 Task: Use the formula "ARRAYFORMULA" in spreadsheet "Project portfolio".
Action: Mouse moved to (245, 310)
Screenshot: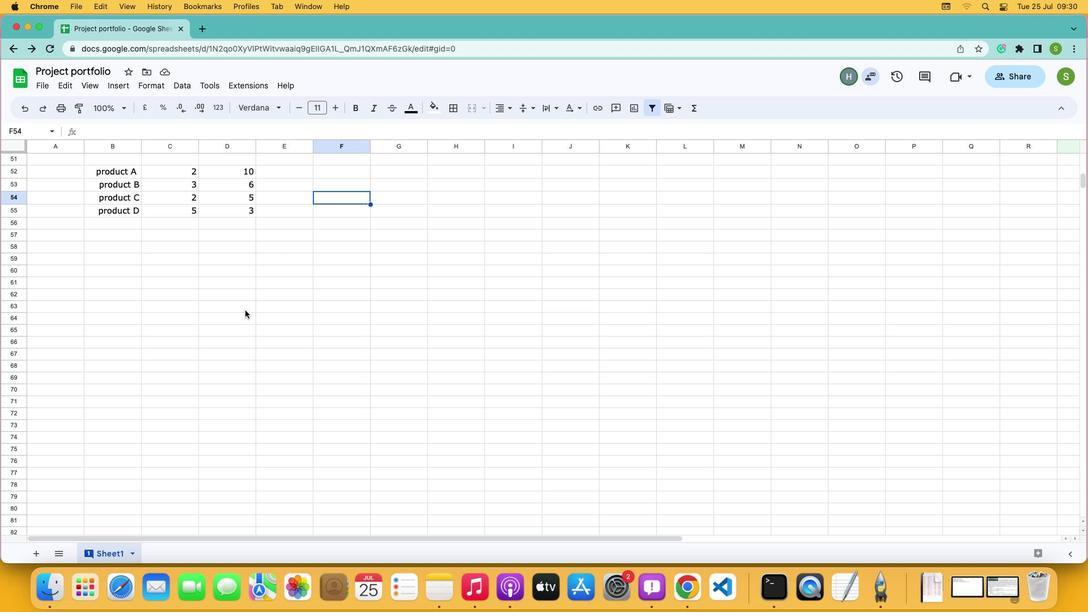 
Action: Mouse pressed left at (245, 310)
Screenshot: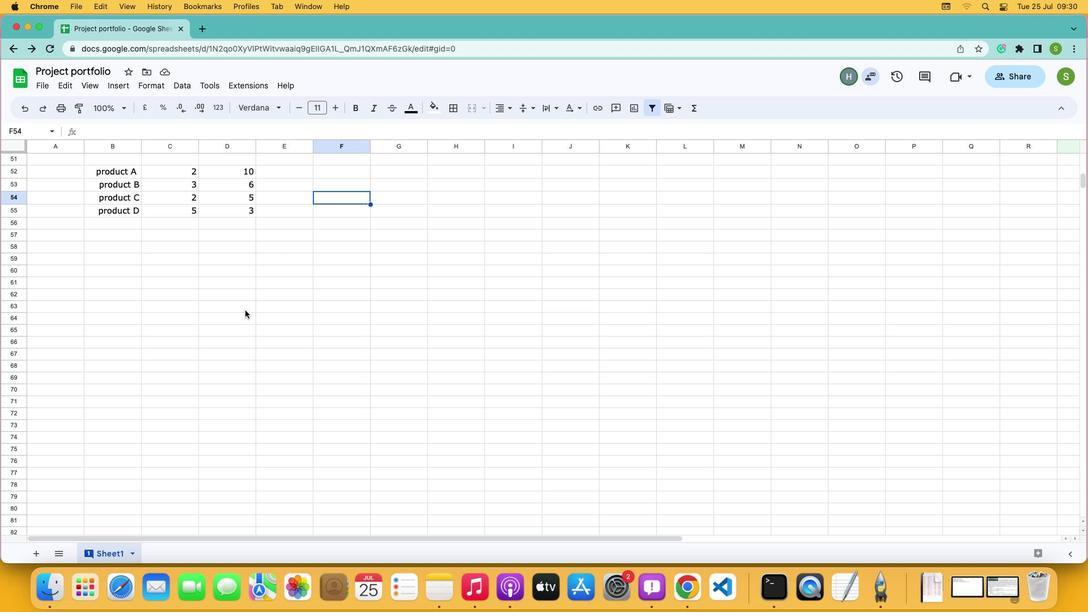 
Action: Mouse moved to (283, 167)
Screenshot: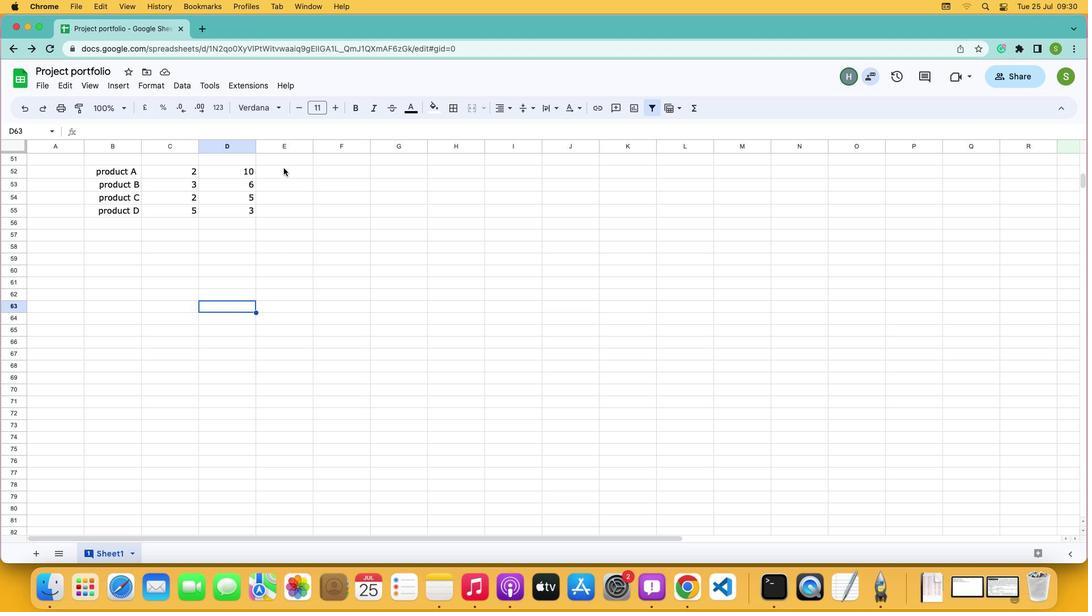 
Action: Mouse pressed left at (283, 167)
Screenshot: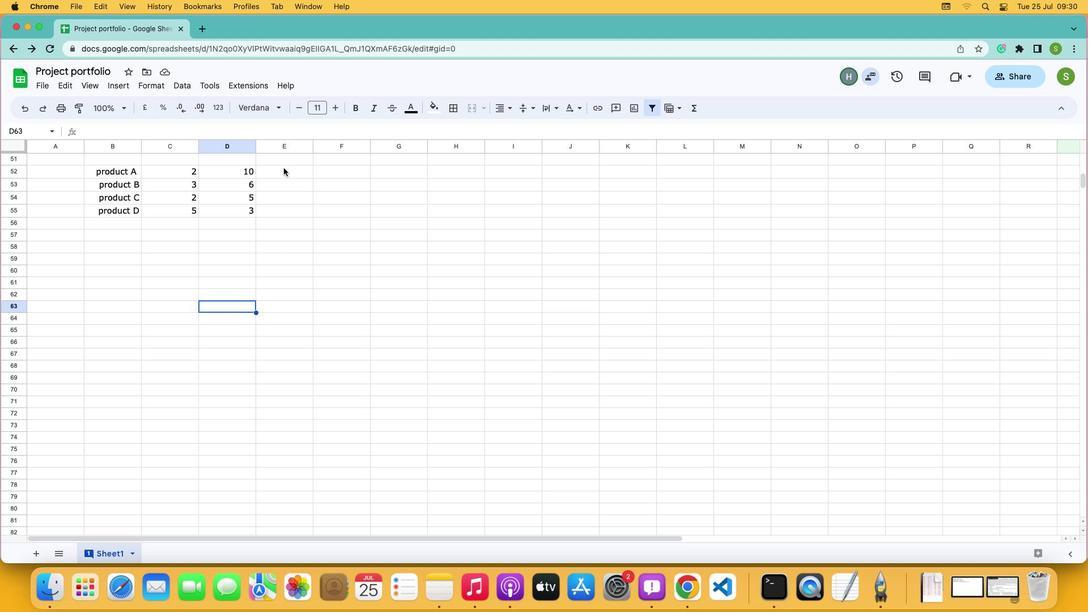 
Action: Mouse moved to (697, 105)
Screenshot: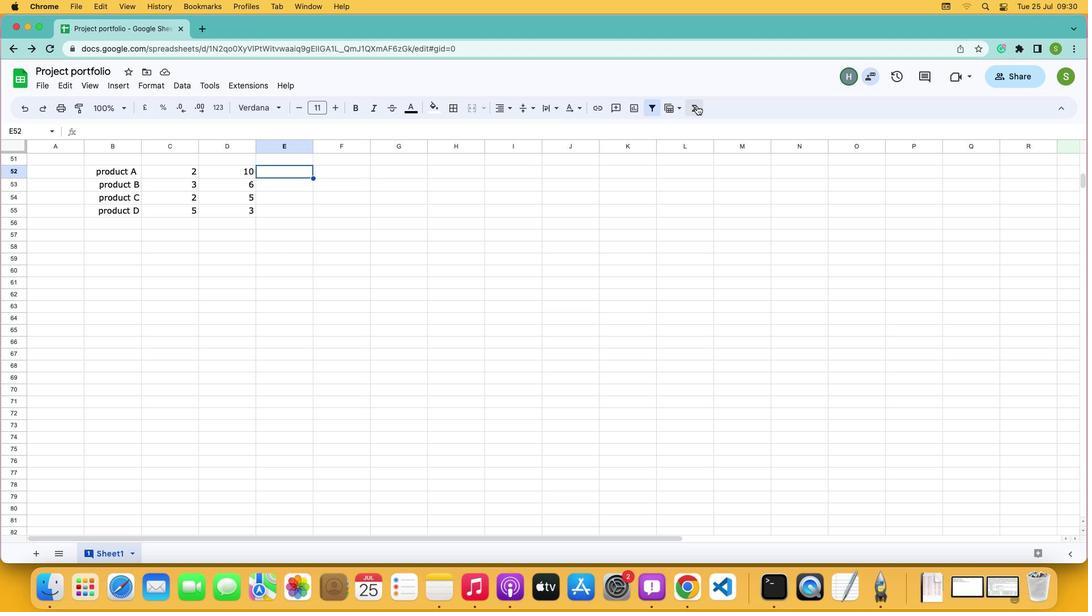 
Action: Mouse pressed left at (697, 105)
Screenshot: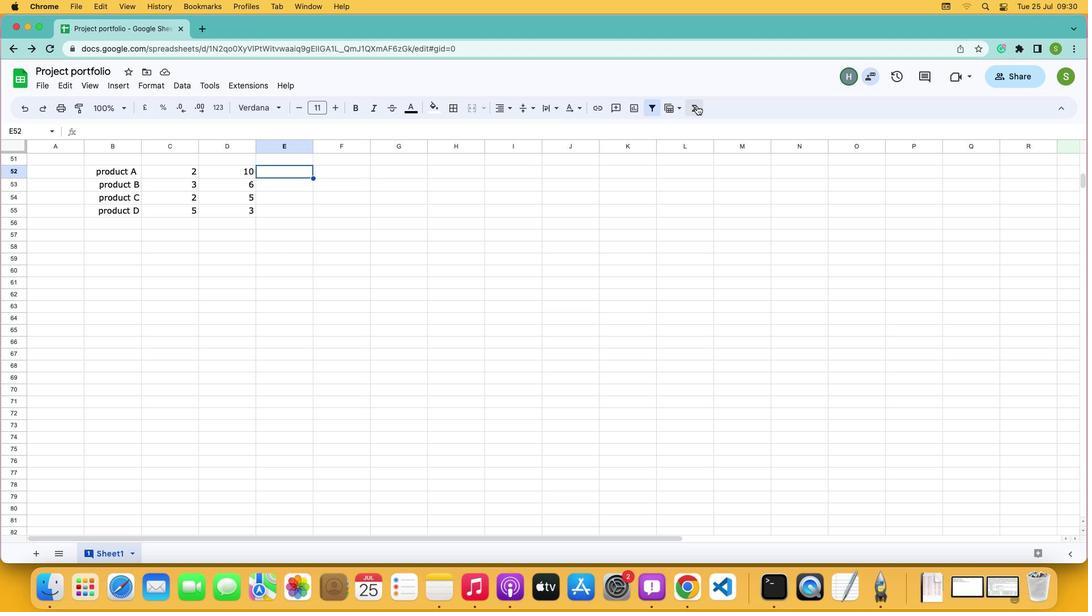 
Action: Mouse moved to (713, 228)
Screenshot: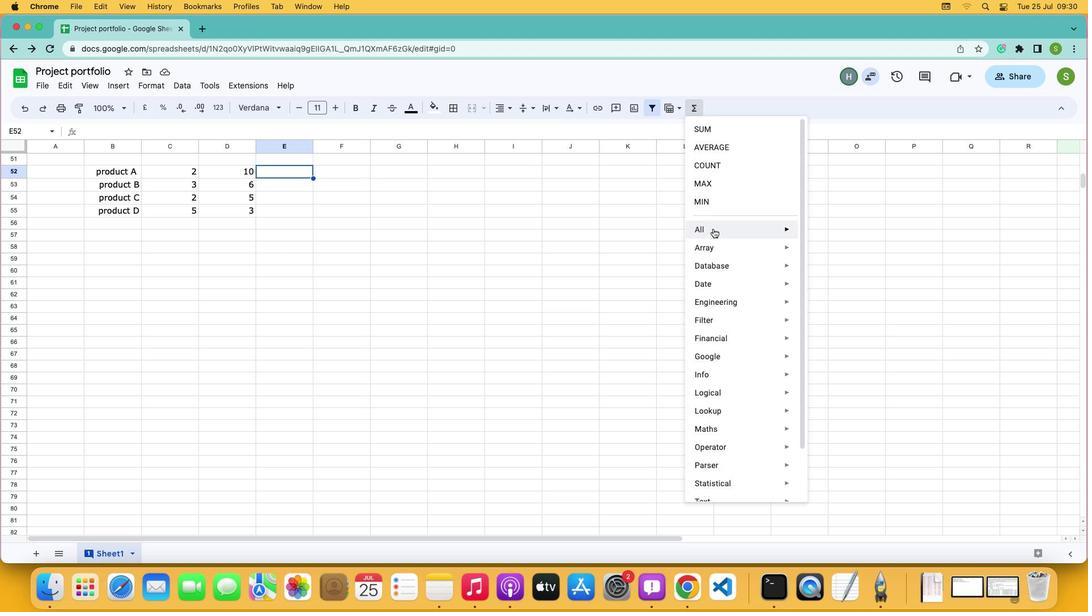 
Action: Mouse pressed left at (713, 228)
Screenshot: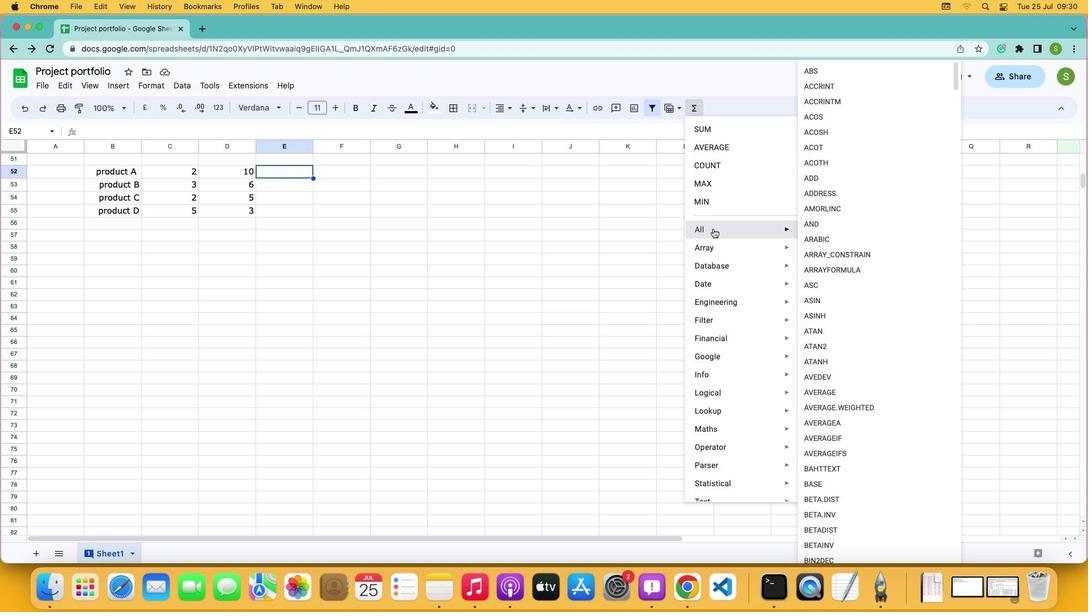 
Action: Mouse moved to (830, 273)
Screenshot: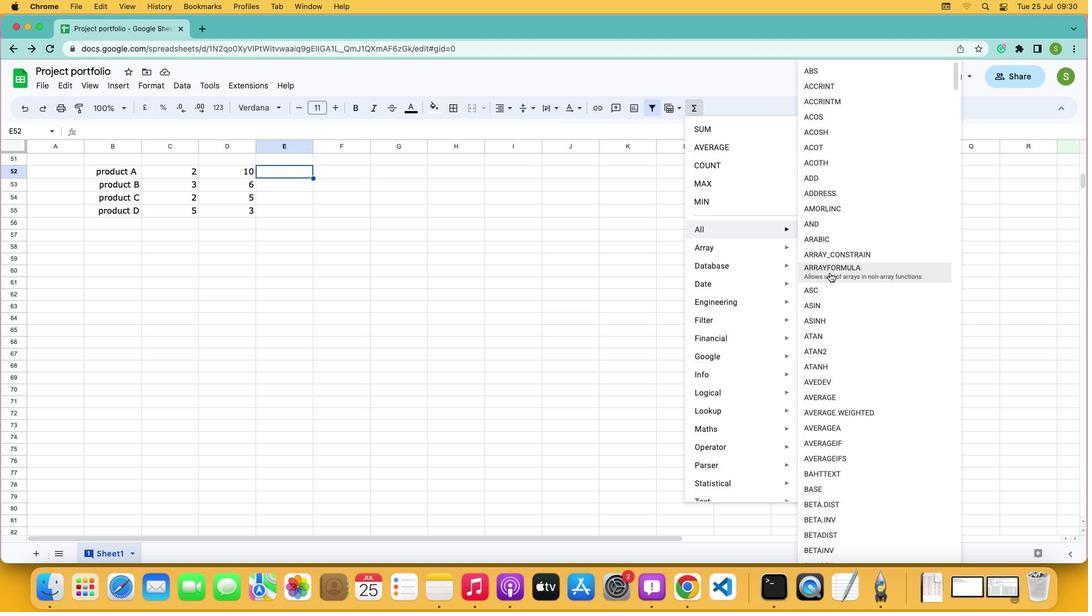 
Action: Mouse pressed left at (830, 273)
Screenshot: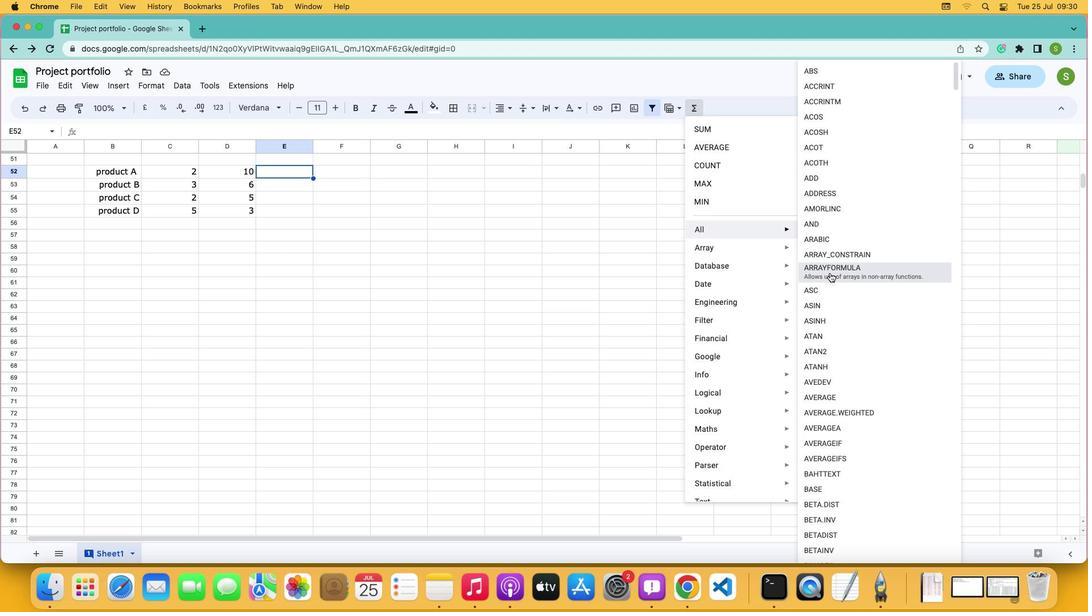 
Action: Mouse moved to (183, 174)
Screenshot: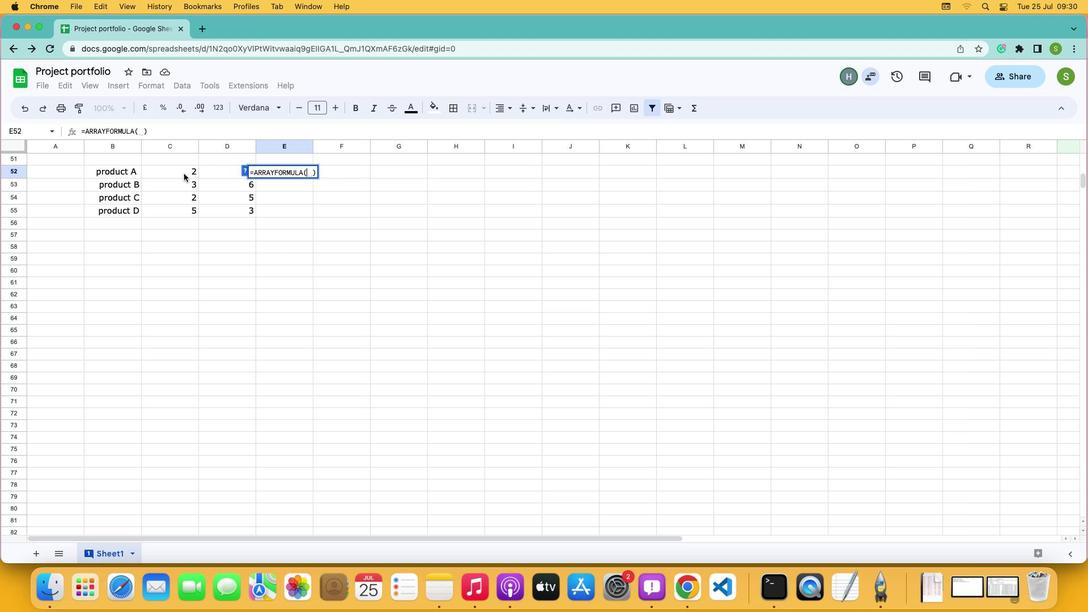 
Action: Mouse pressed left at (183, 174)
Screenshot: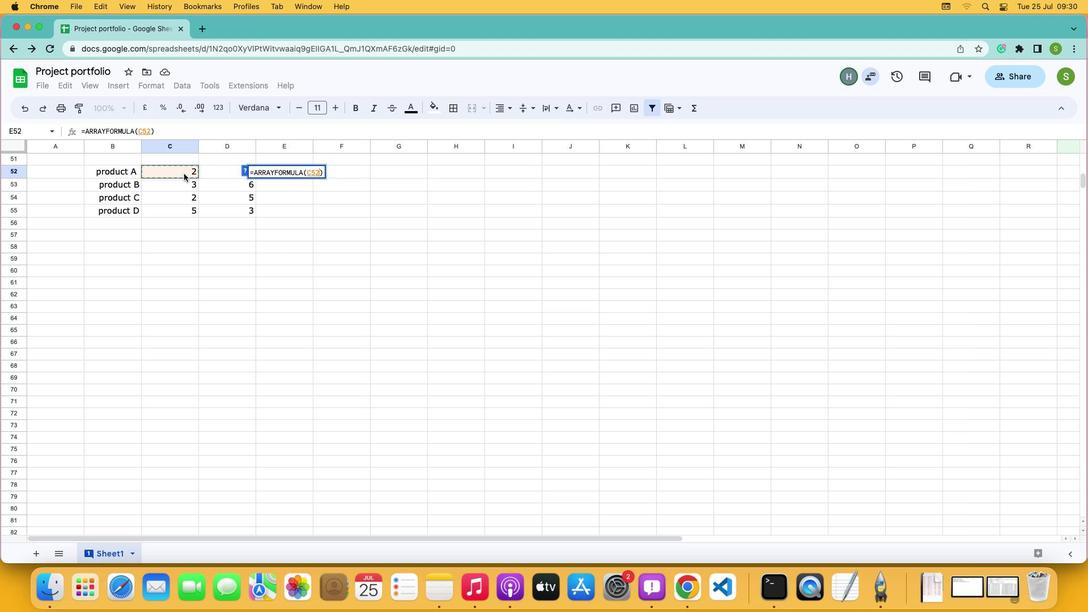 
Action: Mouse moved to (225, 175)
Screenshot: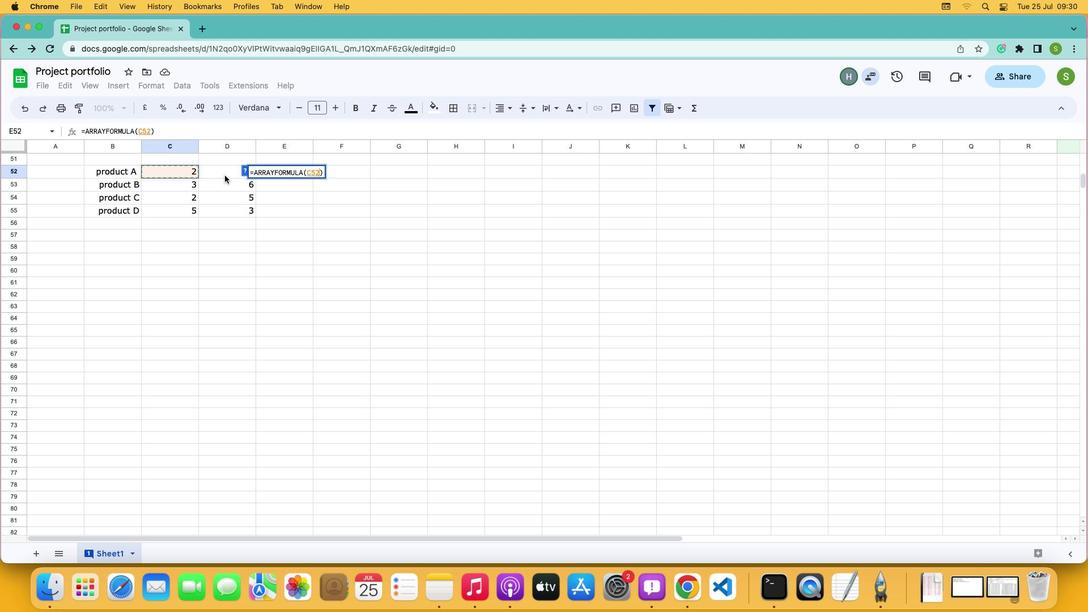 
Action: Key pressed Key.shift_r'*'
Screenshot: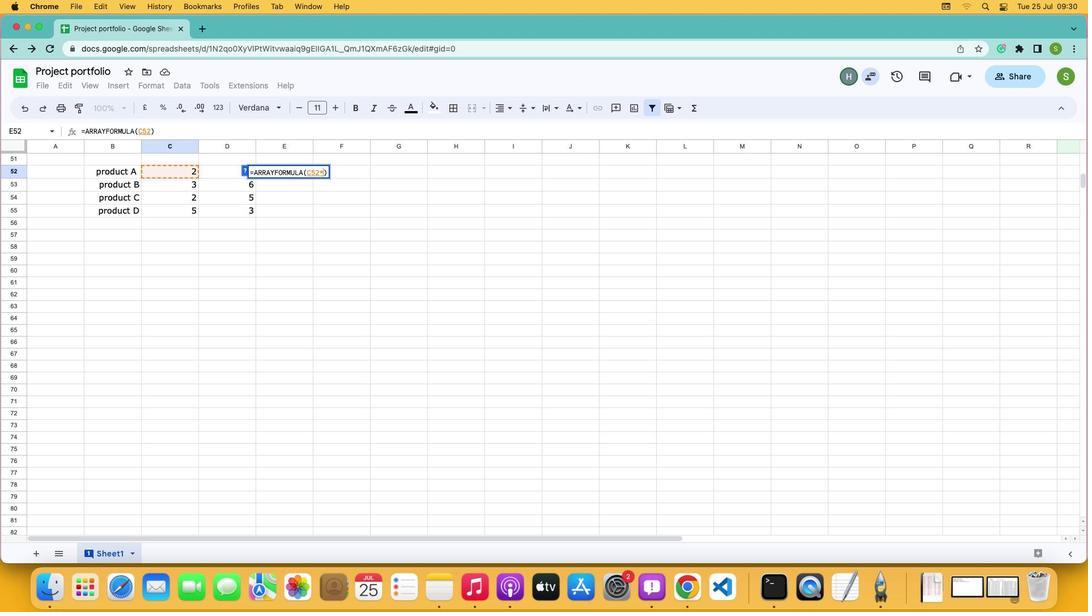 
Action: Mouse moved to (222, 171)
Screenshot: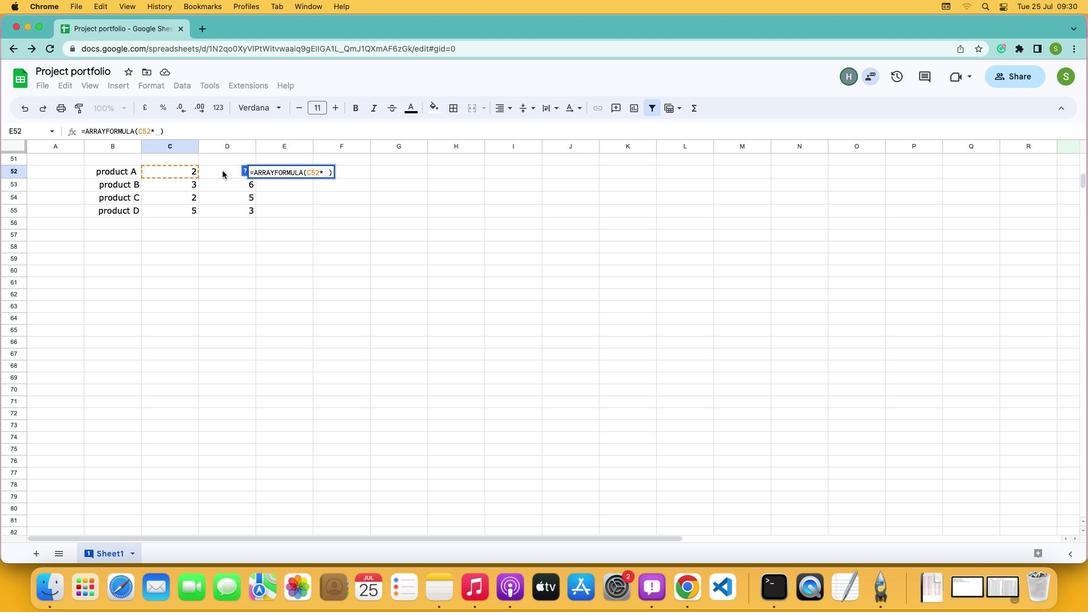 
Action: Mouse pressed left at (222, 171)
Screenshot: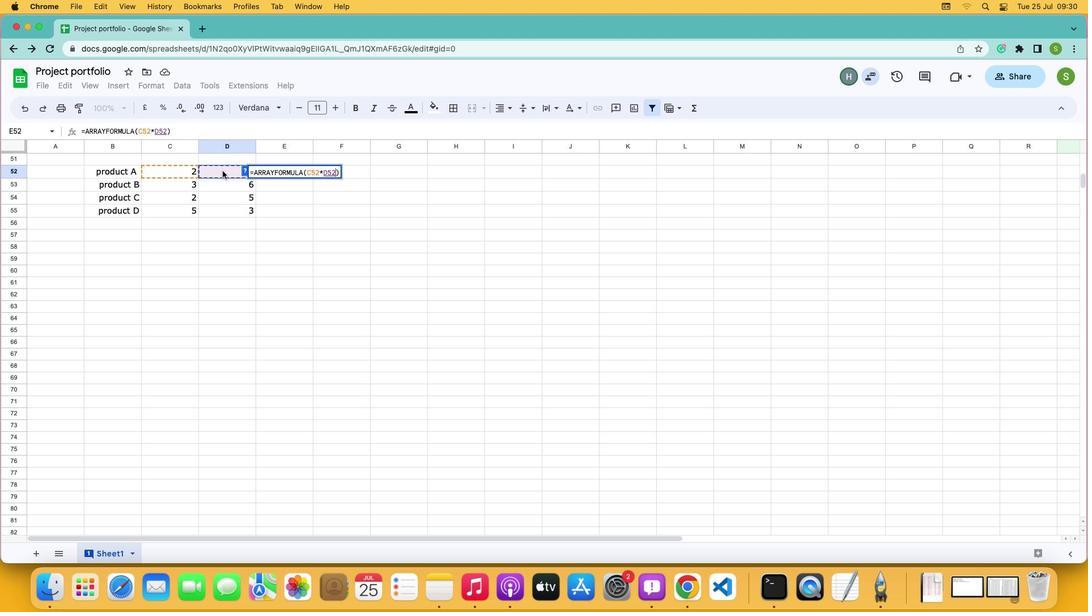 
Action: Key pressed Key.enter
Screenshot: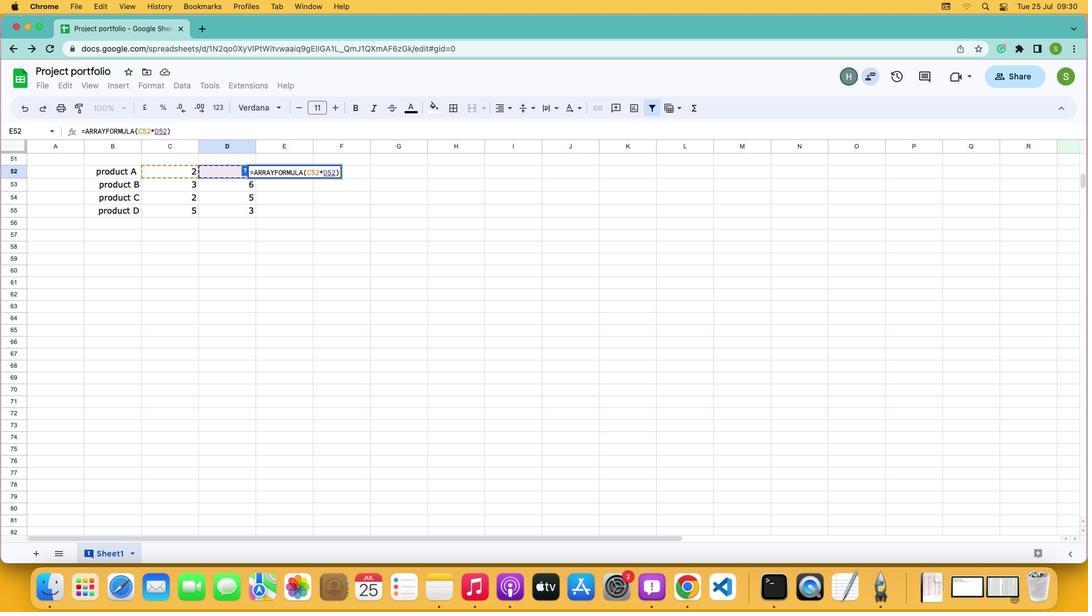 
